 Task: Select the preview option in the preview open markdown links.
Action: Mouse moved to (5, 678)
Screenshot: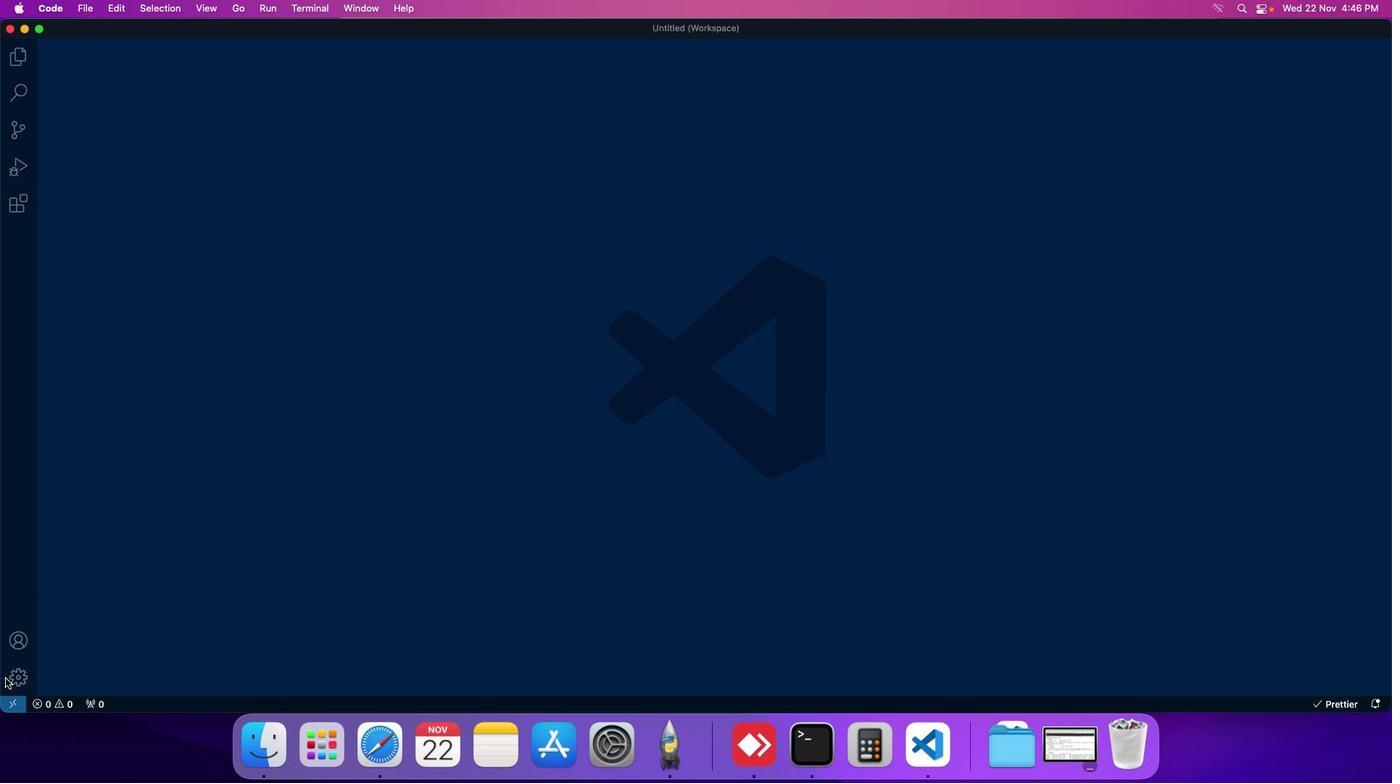 
Action: Mouse pressed left at (5, 678)
Screenshot: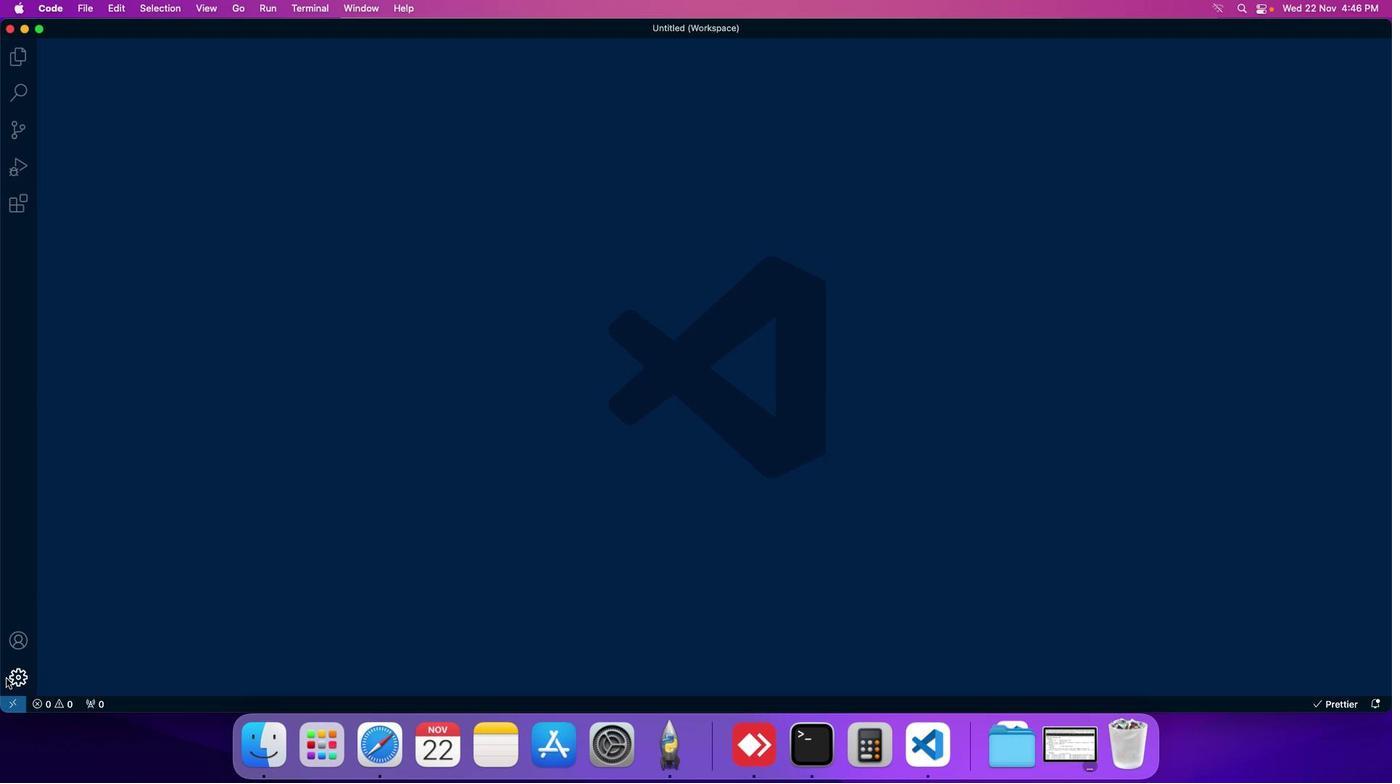 
Action: Mouse moved to (75, 572)
Screenshot: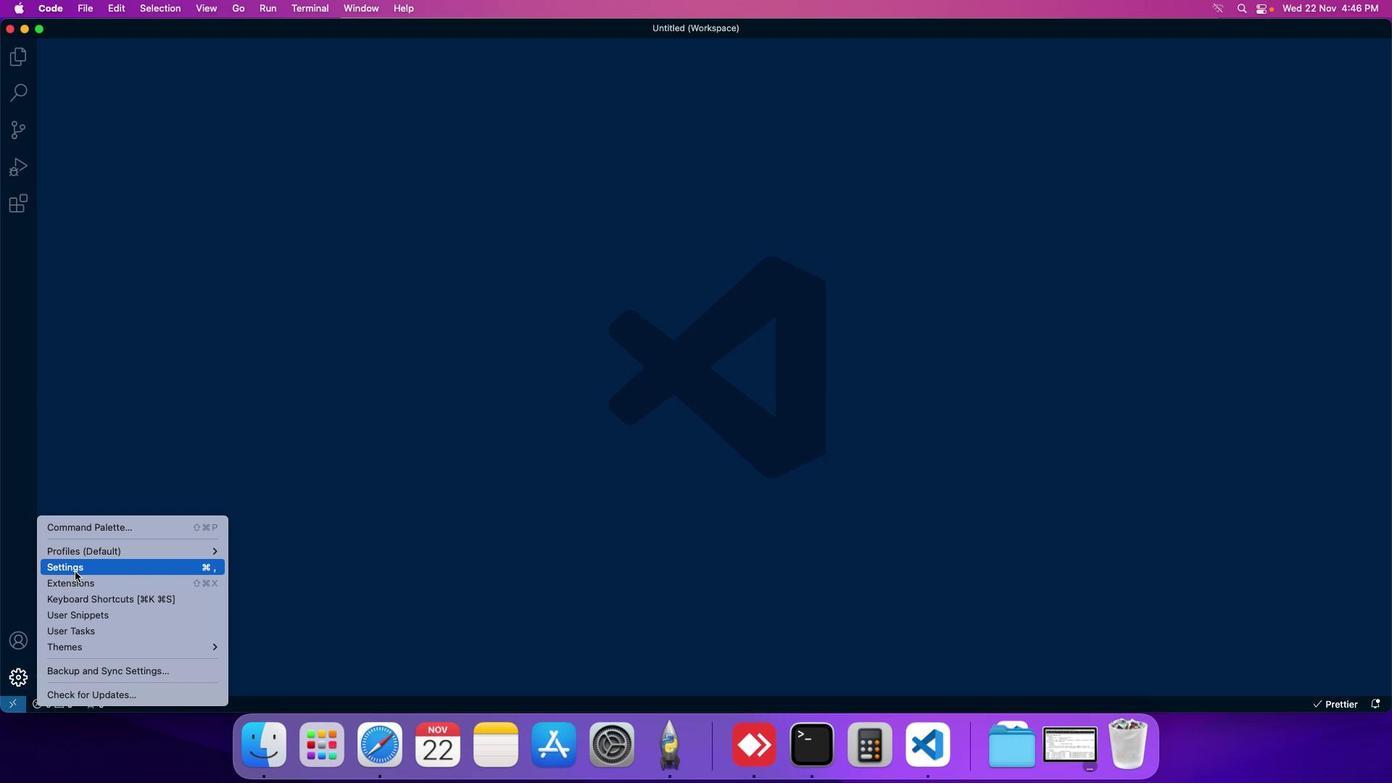 
Action: Mouse pressed left at (75, 572)
Screenshot: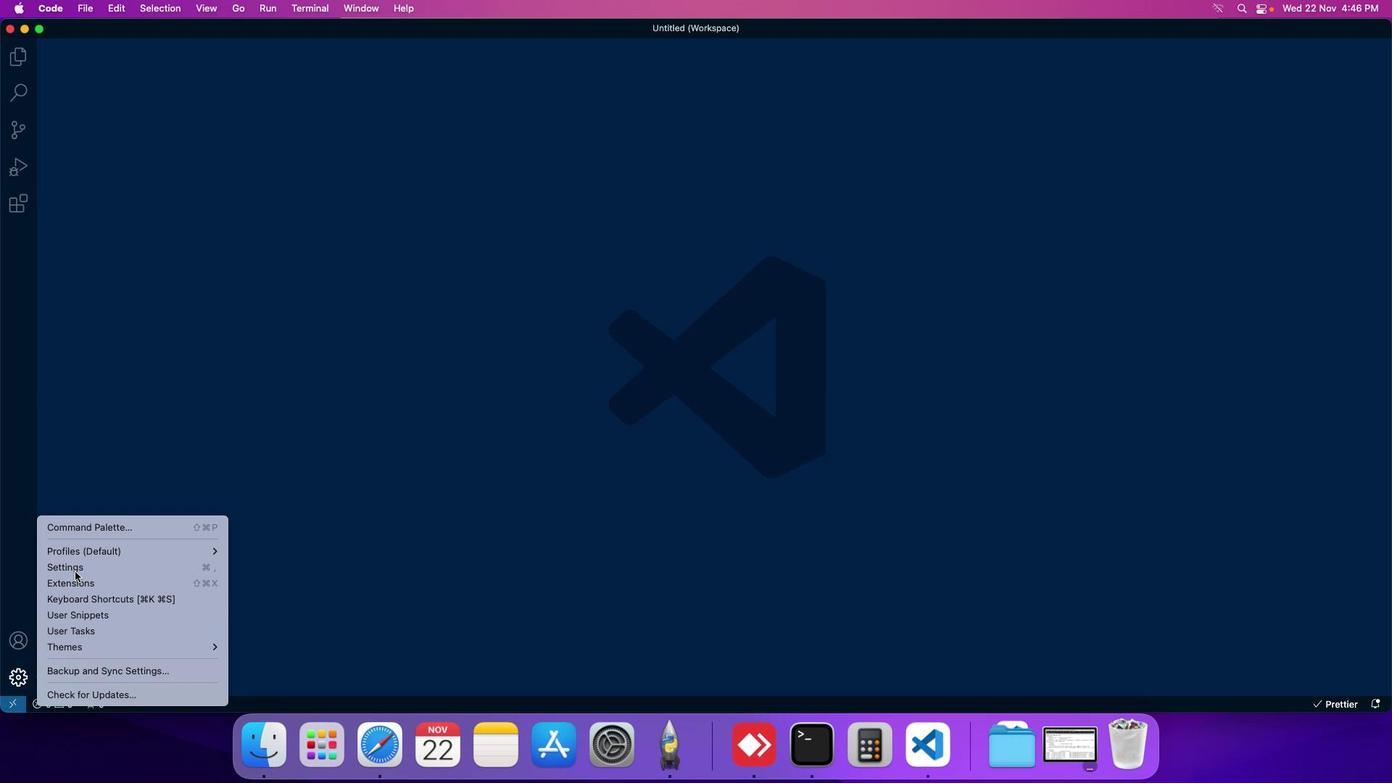 
Action: Mouse moved to (359, 118)
Screenshot: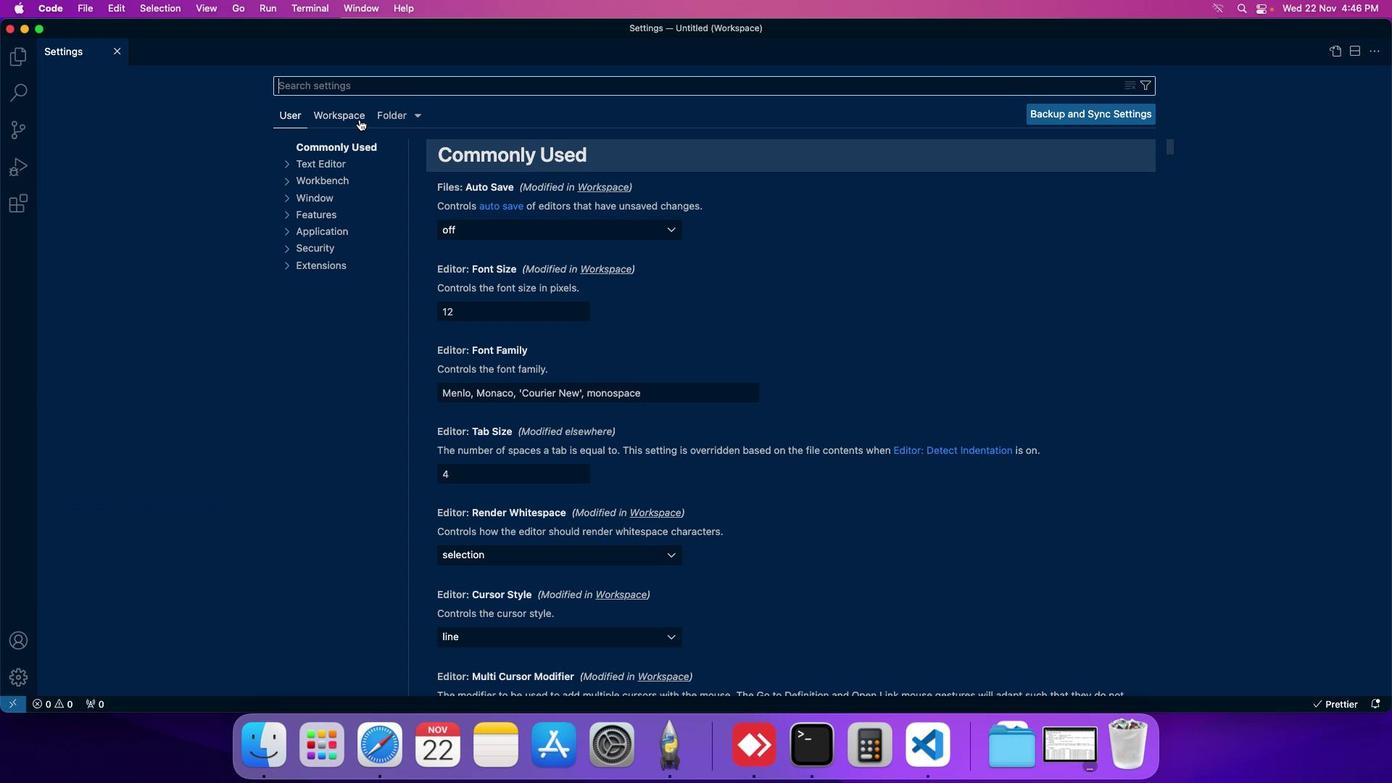
Action: Mouse pressed left at (359, 118)
Screenshot: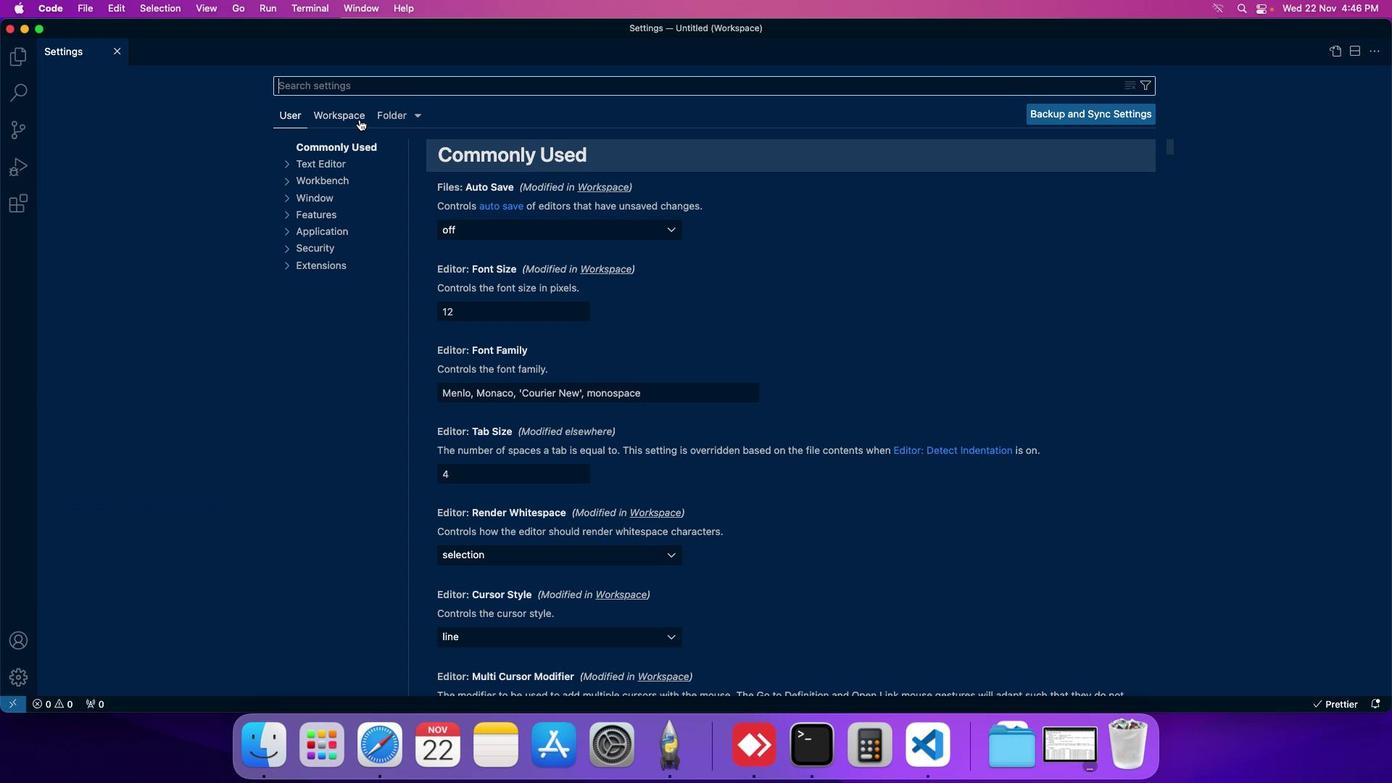 
Action: Mouse moved to (329, 245)
Screenshot: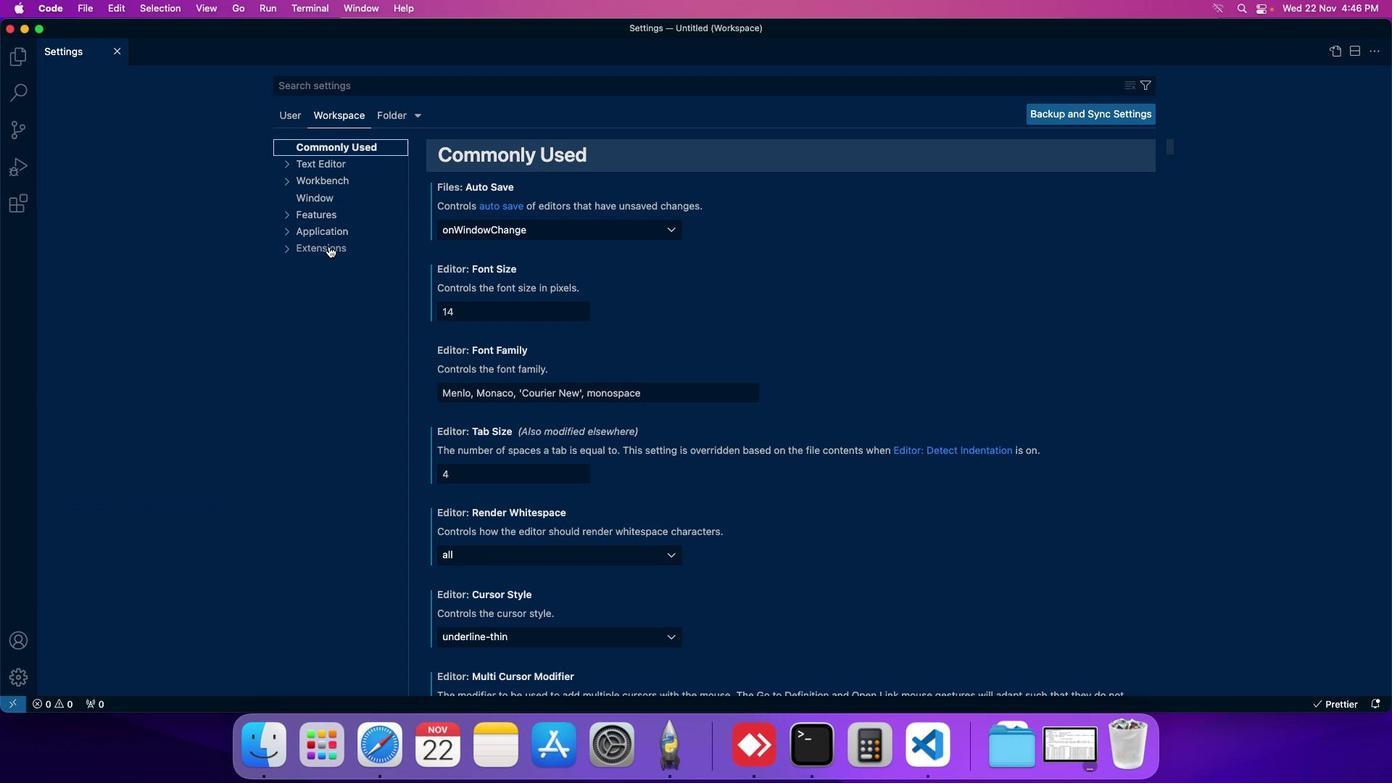 
Action: Mouse pressed left at (329, 245)
Screenshot: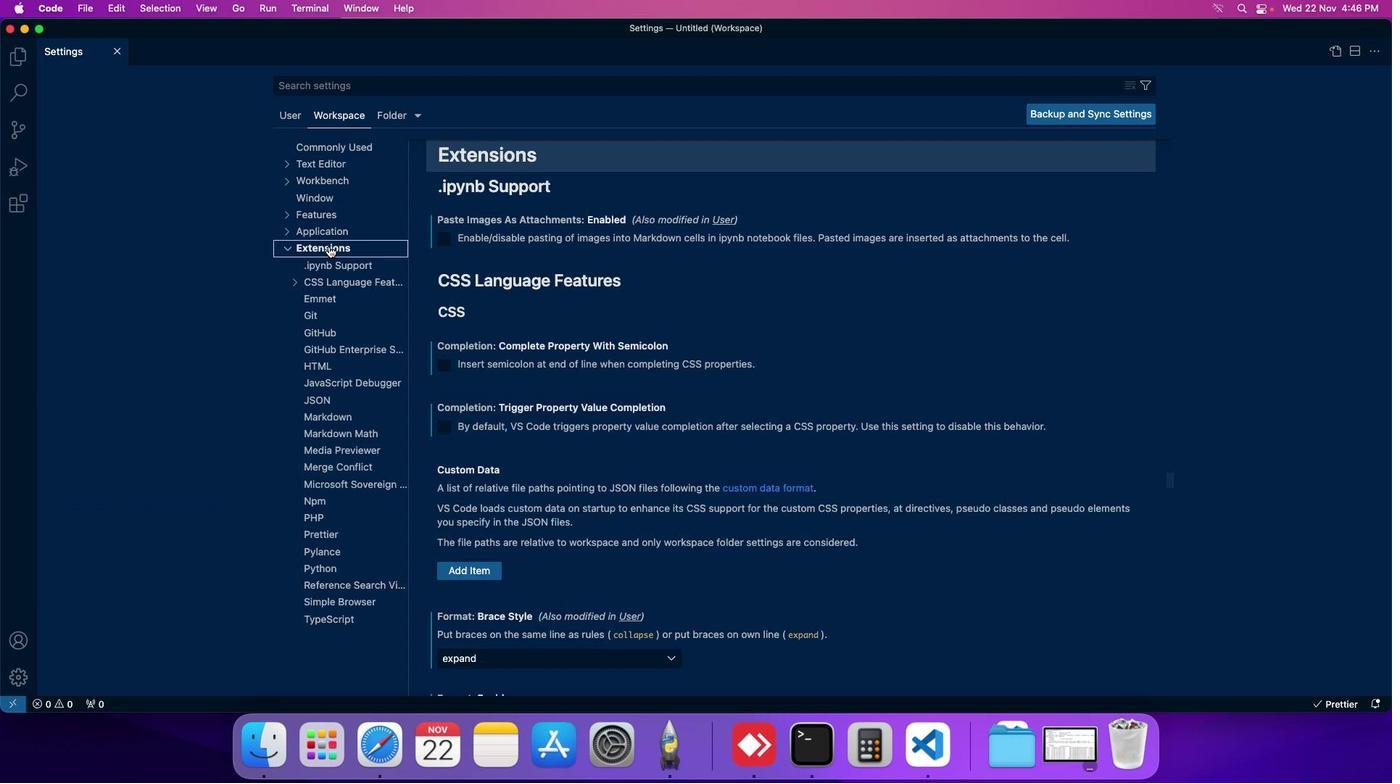 
Action: Mouse moved to (324, 415)
Screenshot: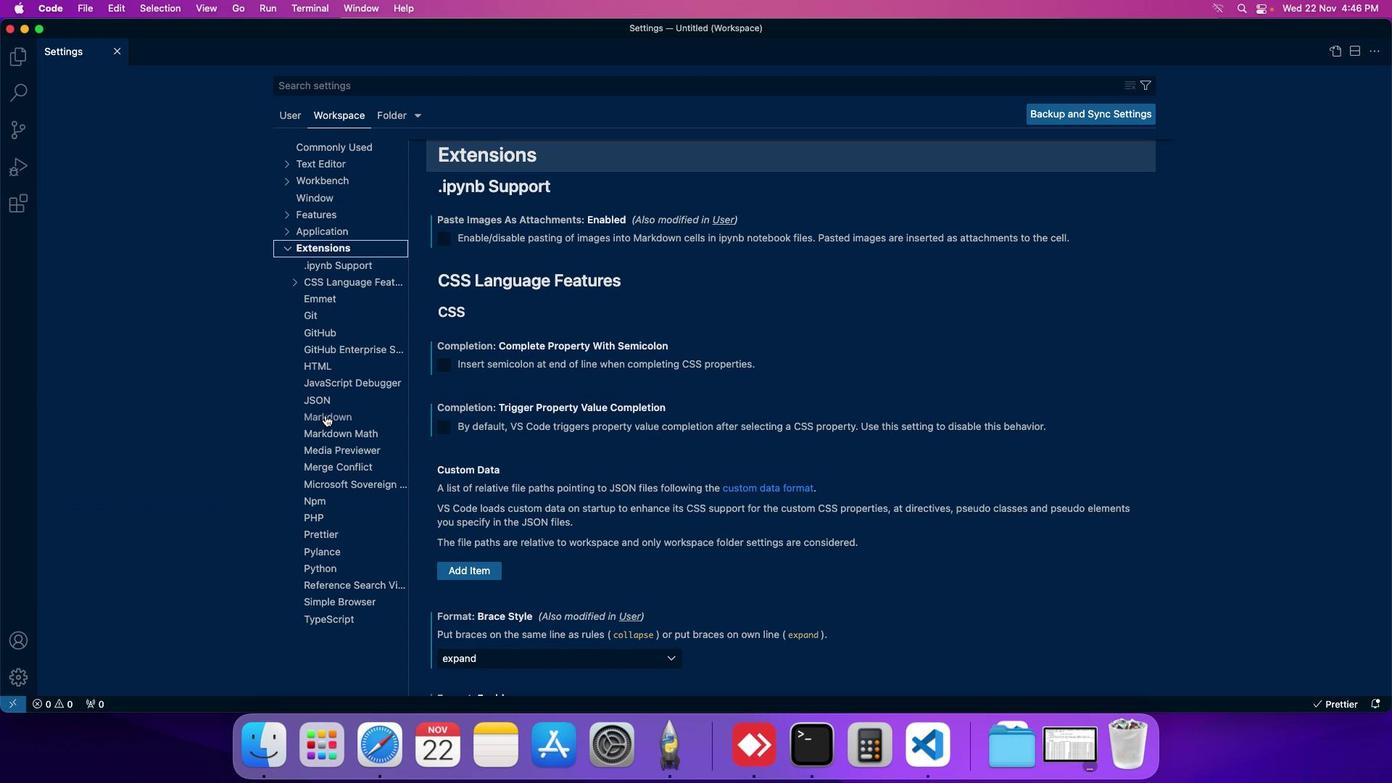 
Action: Mouse pressed left at (324, 415)
Screenshot: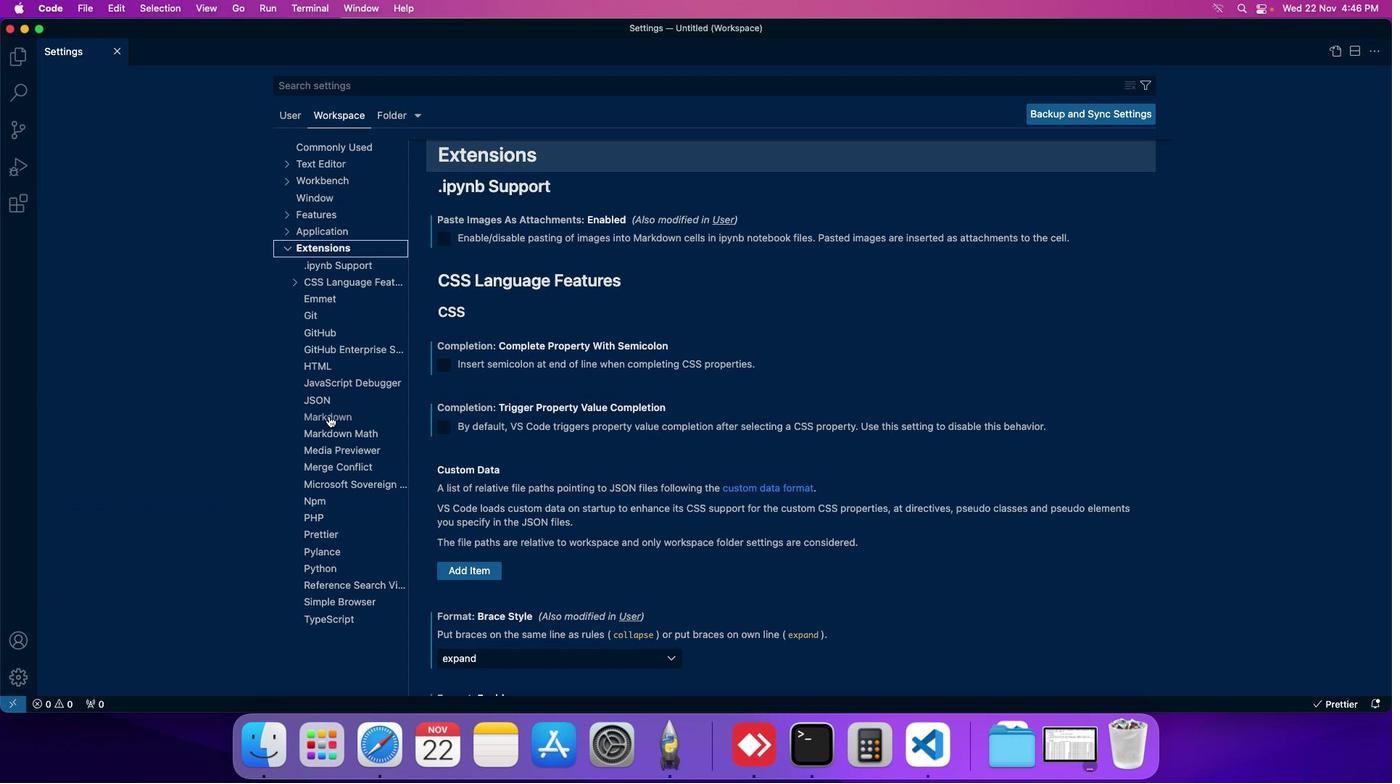 
Action: Mouse moved to (464, 443)
Screenshot: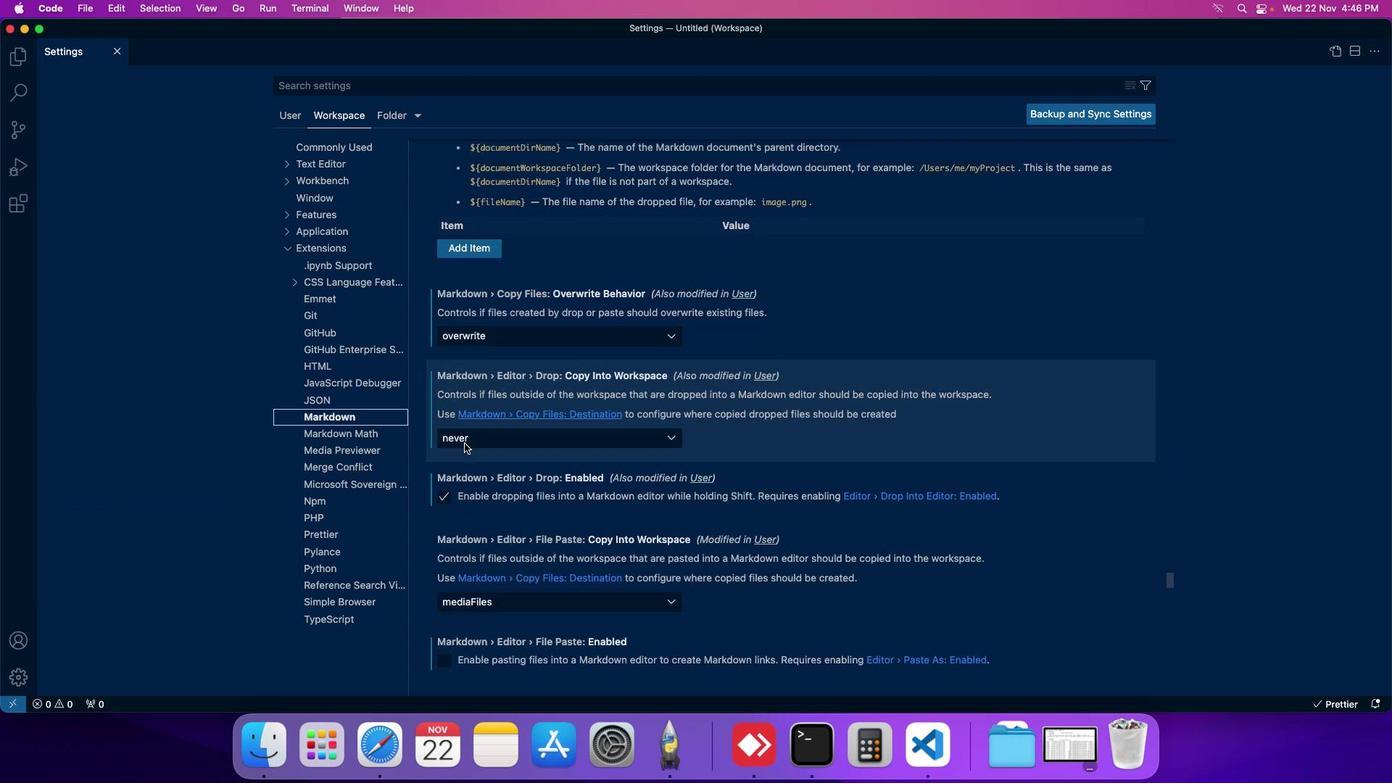 
Action: Mouse scrolled (464, 443) with delta (0, 0)
Screenshot: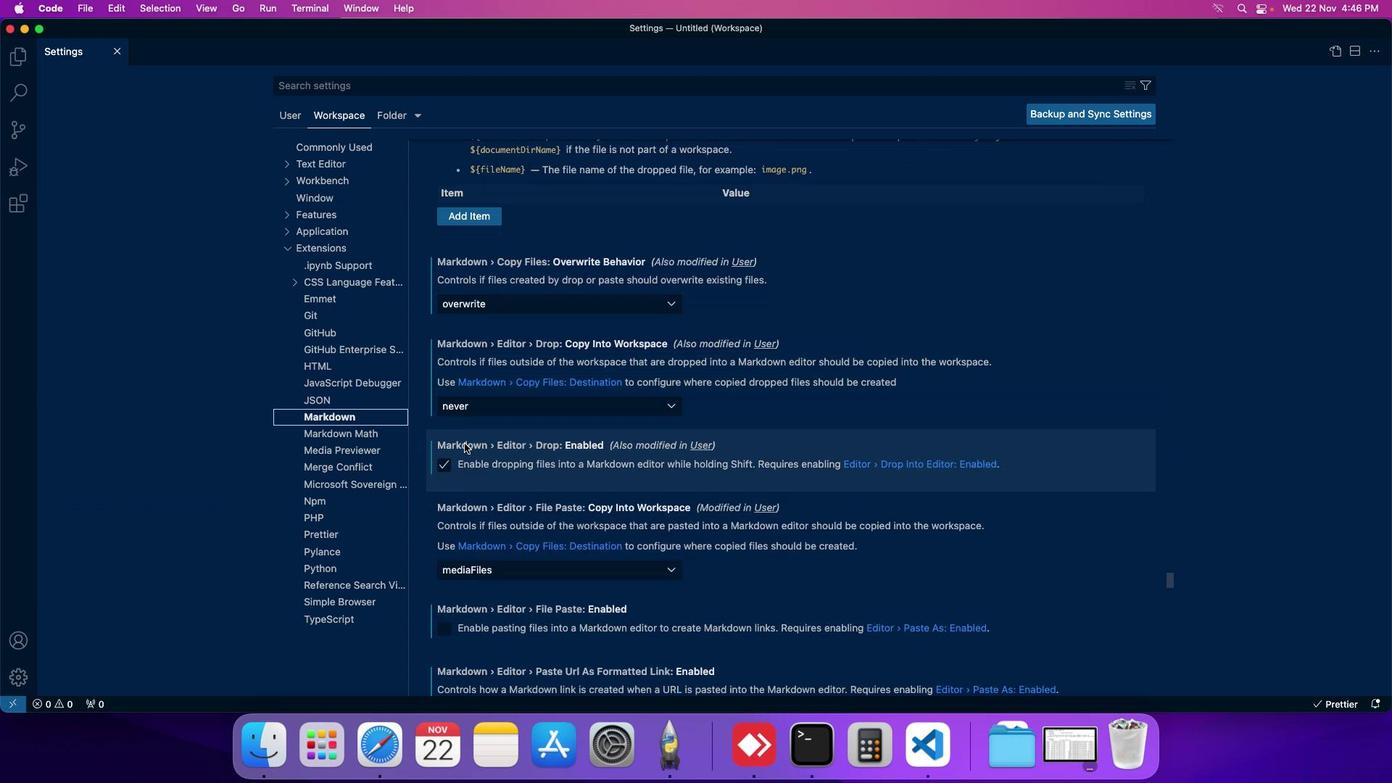 
Action: Mouse scrolled (464, 443) with delta (0, 0)
Screenshot: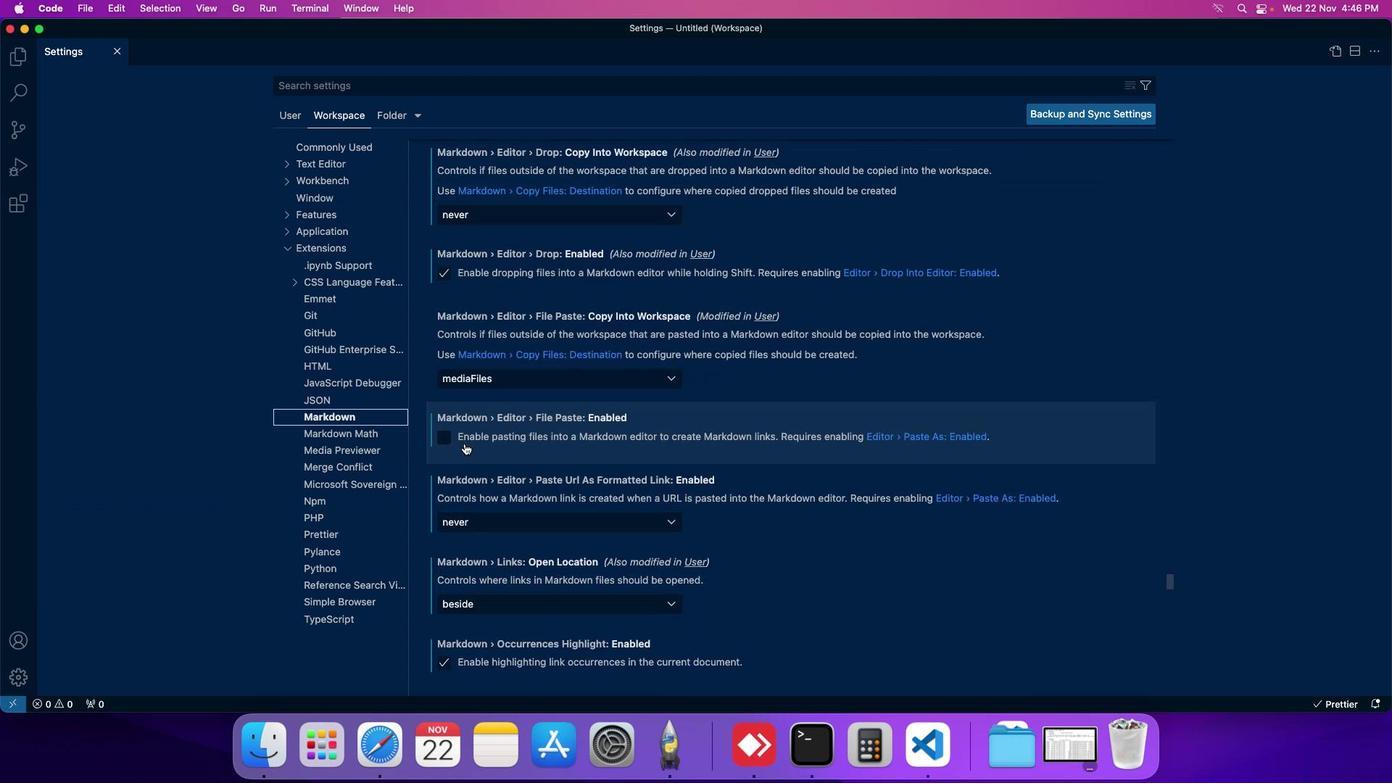 
Action: Mouse scrolled (464, 443) with delta (0, 0)
Screenshot: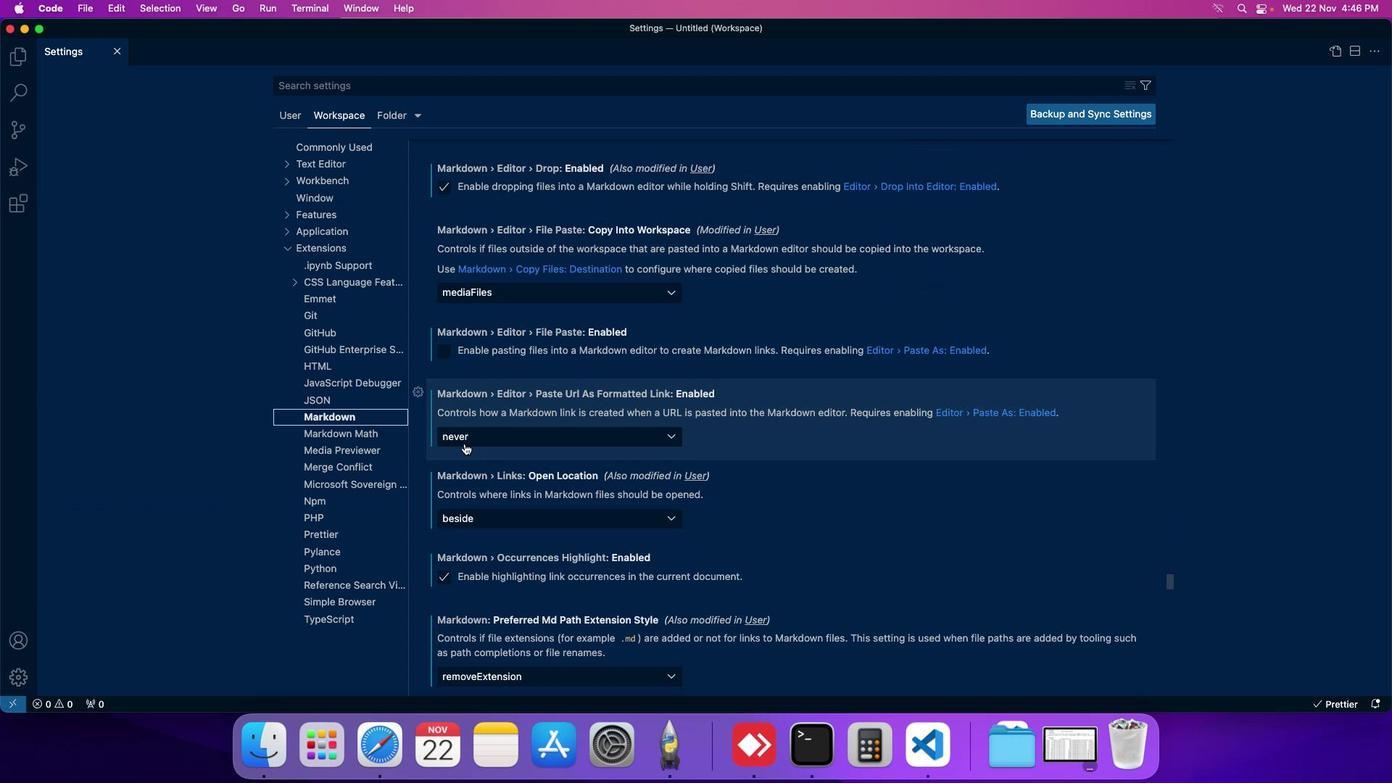 
Action: Mouse scrolled (464, 443) with delta (0, 0)
Screenshot: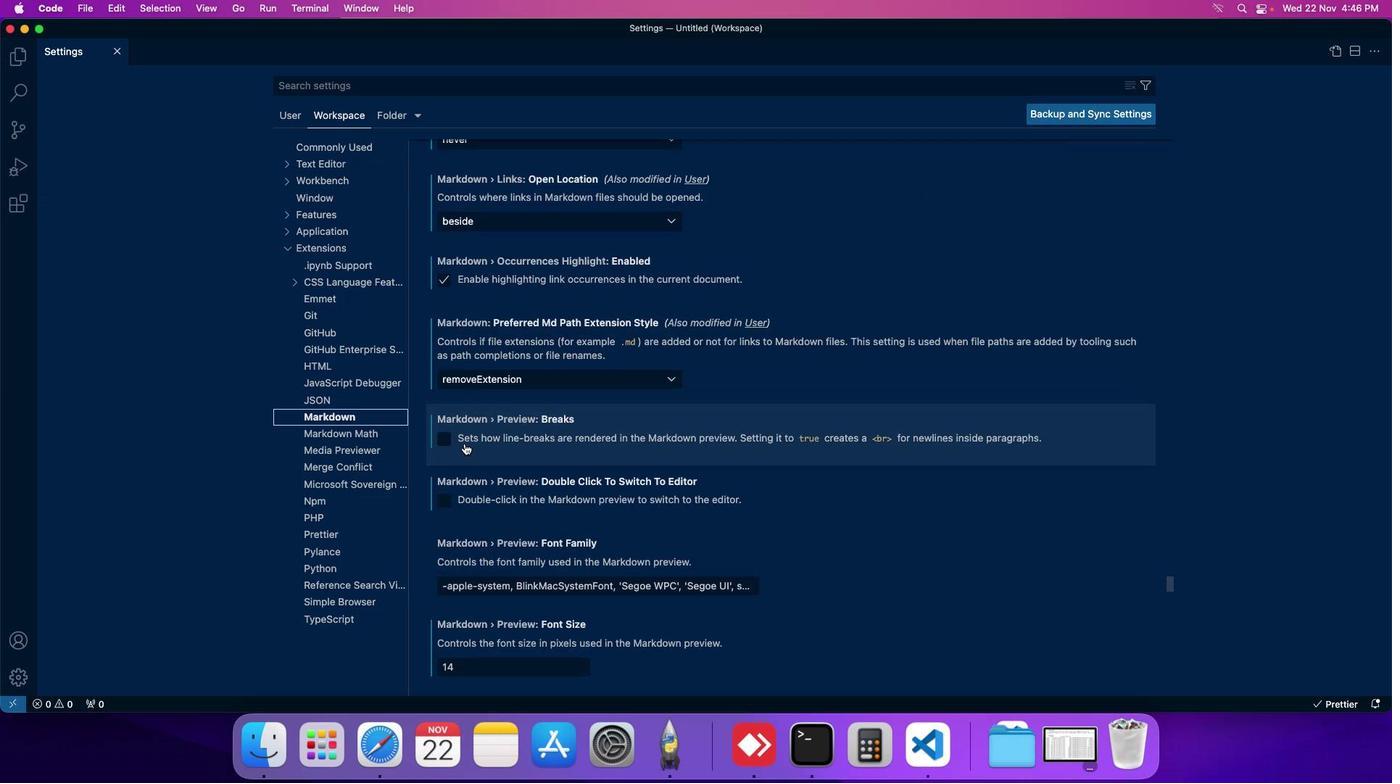 
Action: Mouse scrolled (464, 443) with delta (0, 0)
Screenshot: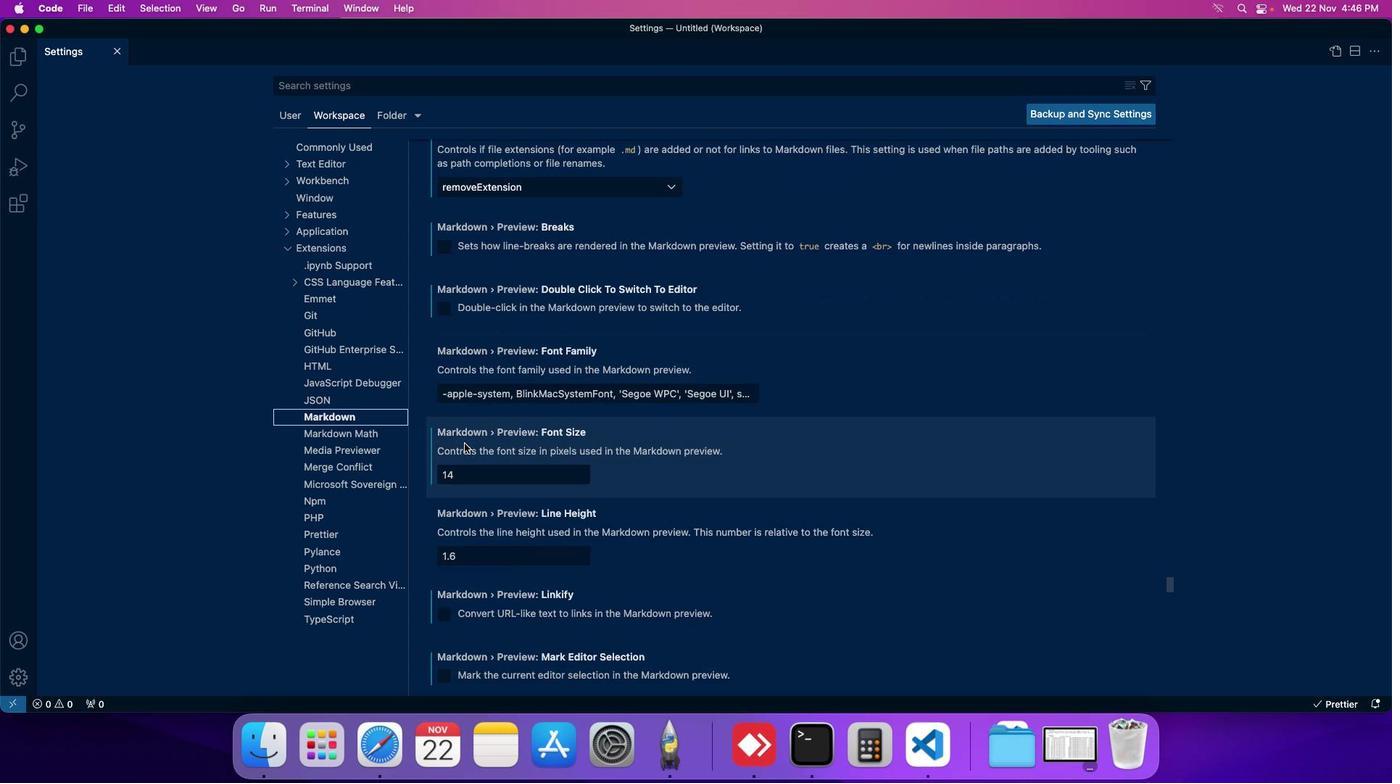 
Action: Mouse scrolled (464, 443) with delta (0, 0)
Screenshot: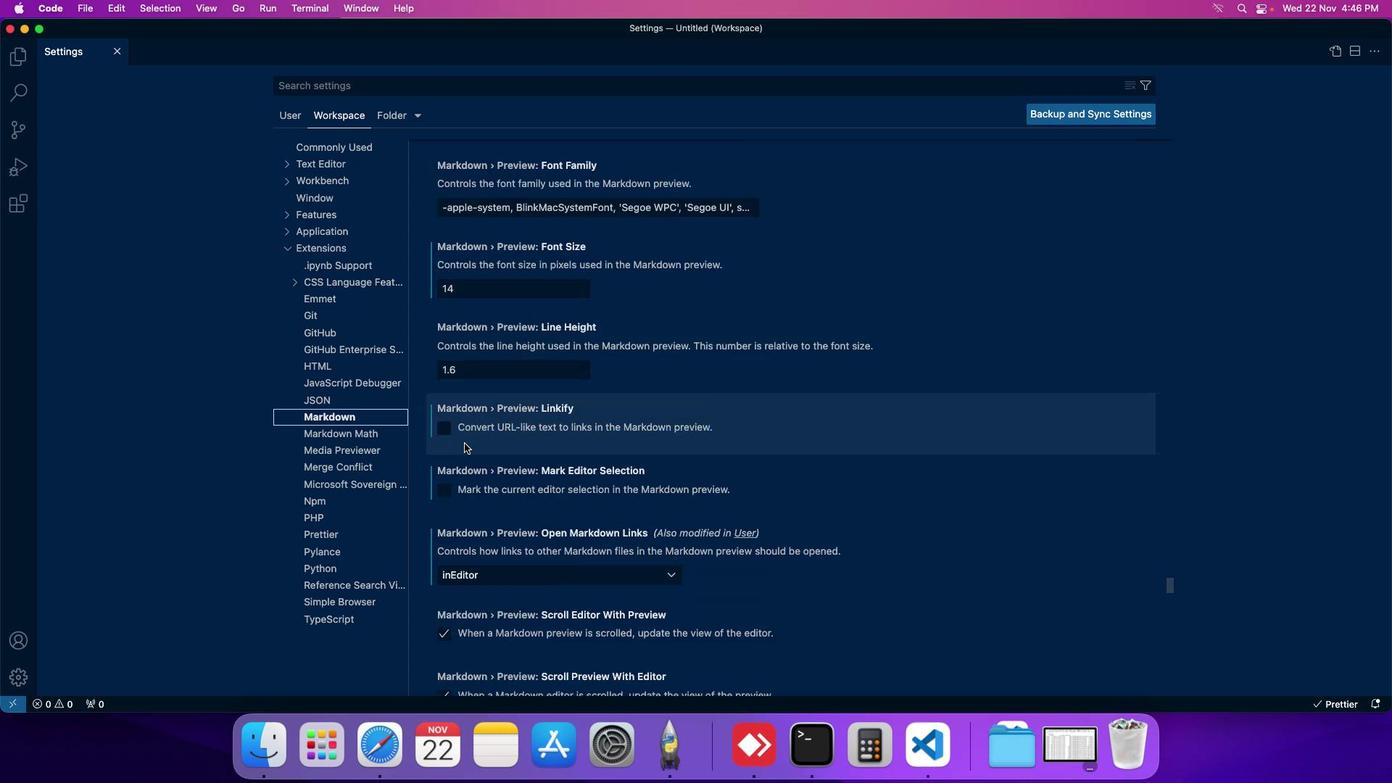 
Action: Mouse scrolled (464, 443) with delta (0, 0)
Screenshot: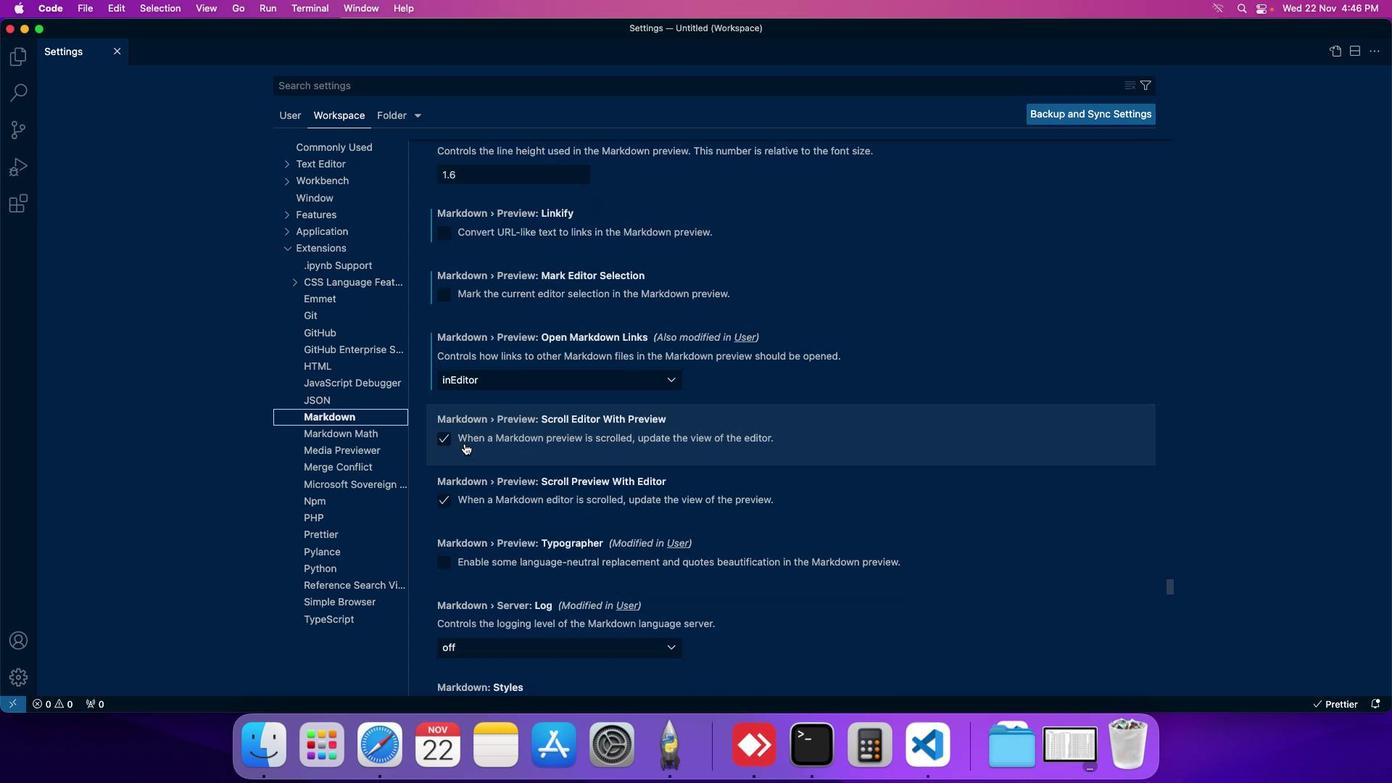 
Action: Mouse moved to (483, 381)
Screenshot: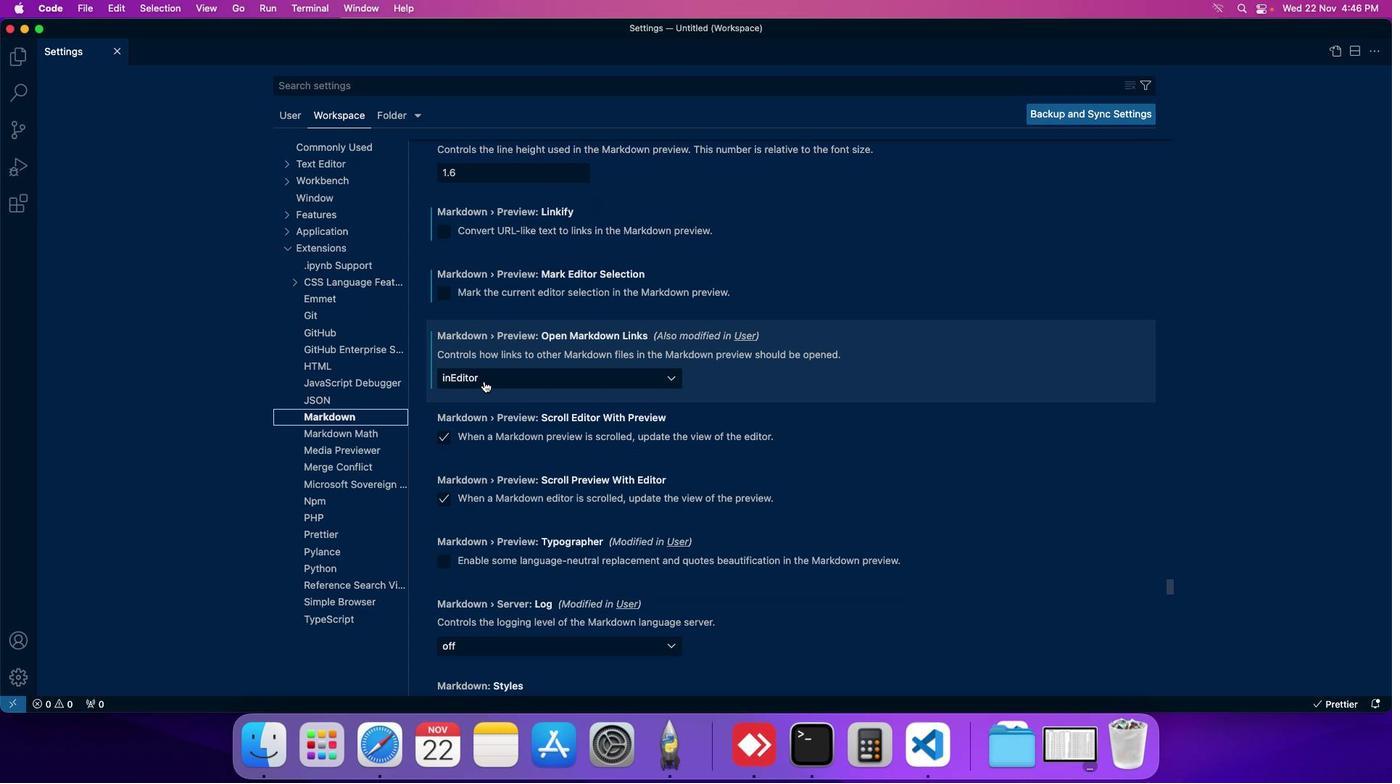 
Action: Mouse pressed left at (483, 381)
Screenshot: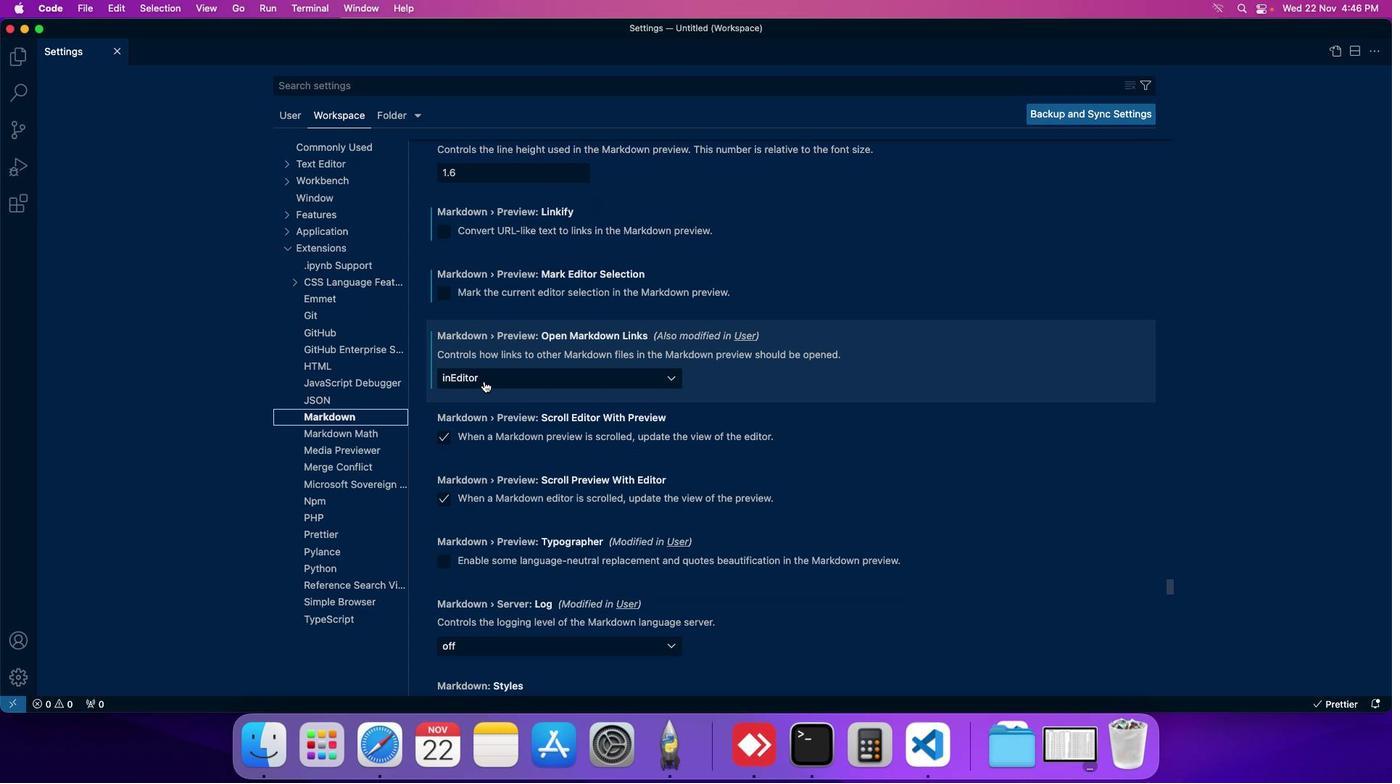 
Action: Mouse moved to (477, 394)
Screenshot: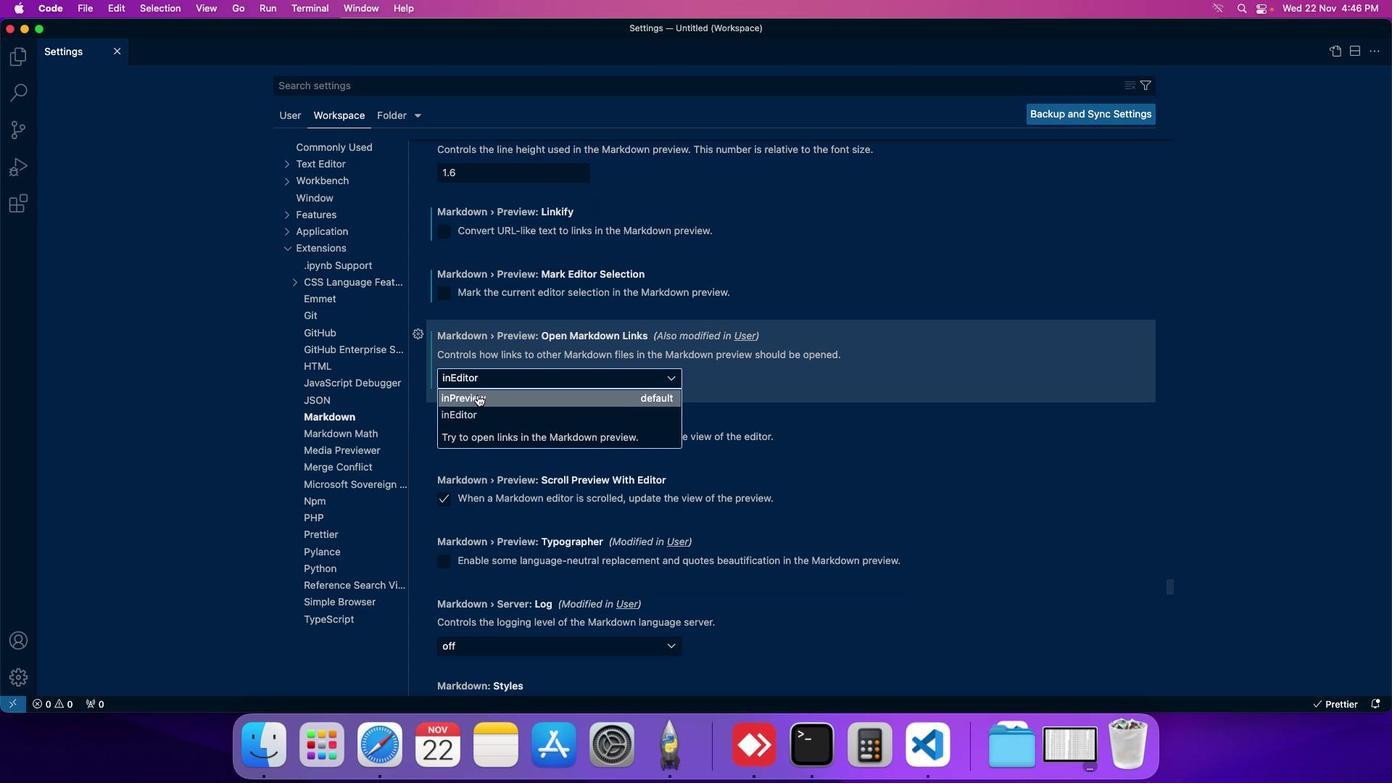 
Action: Mouse pressed left at (477, 394)
Screenshot: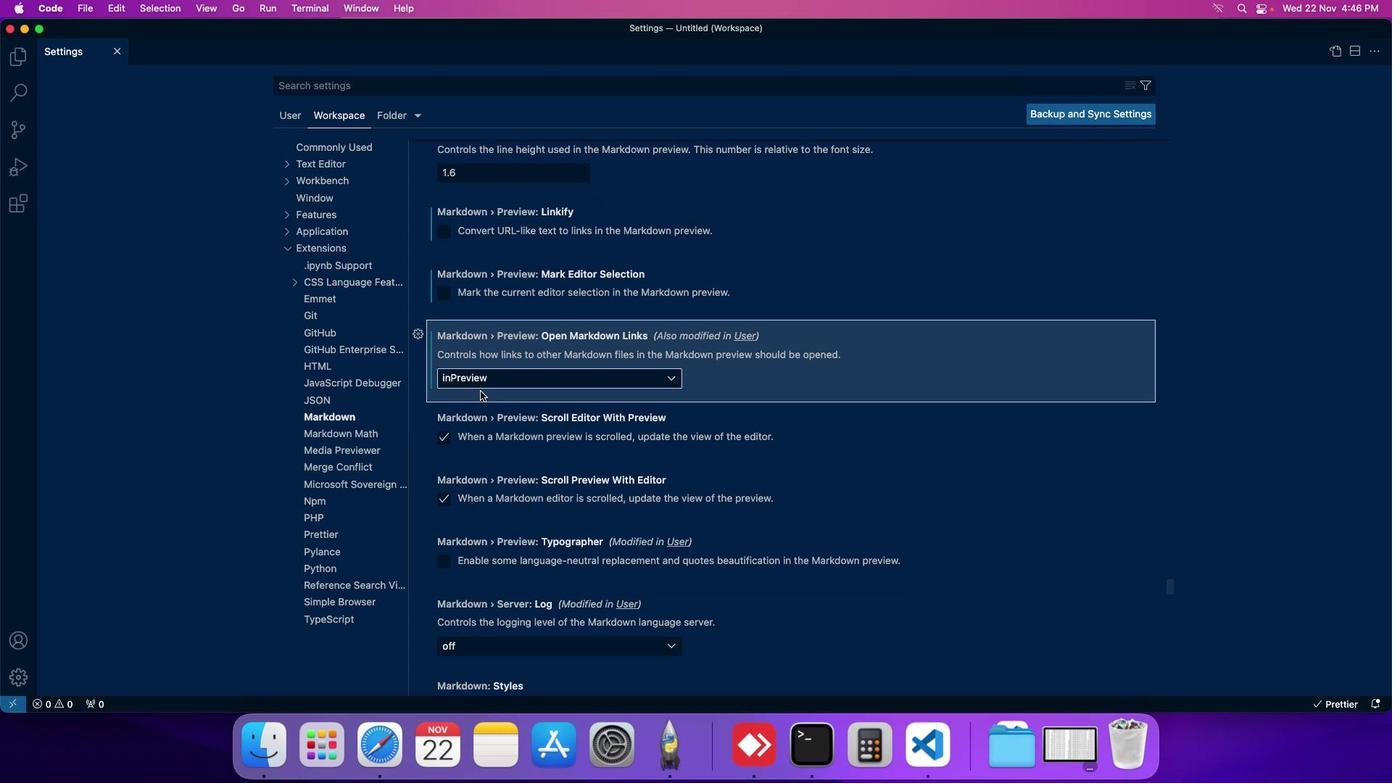 
Action: Mouse moved to (481, 390)
Screenshot: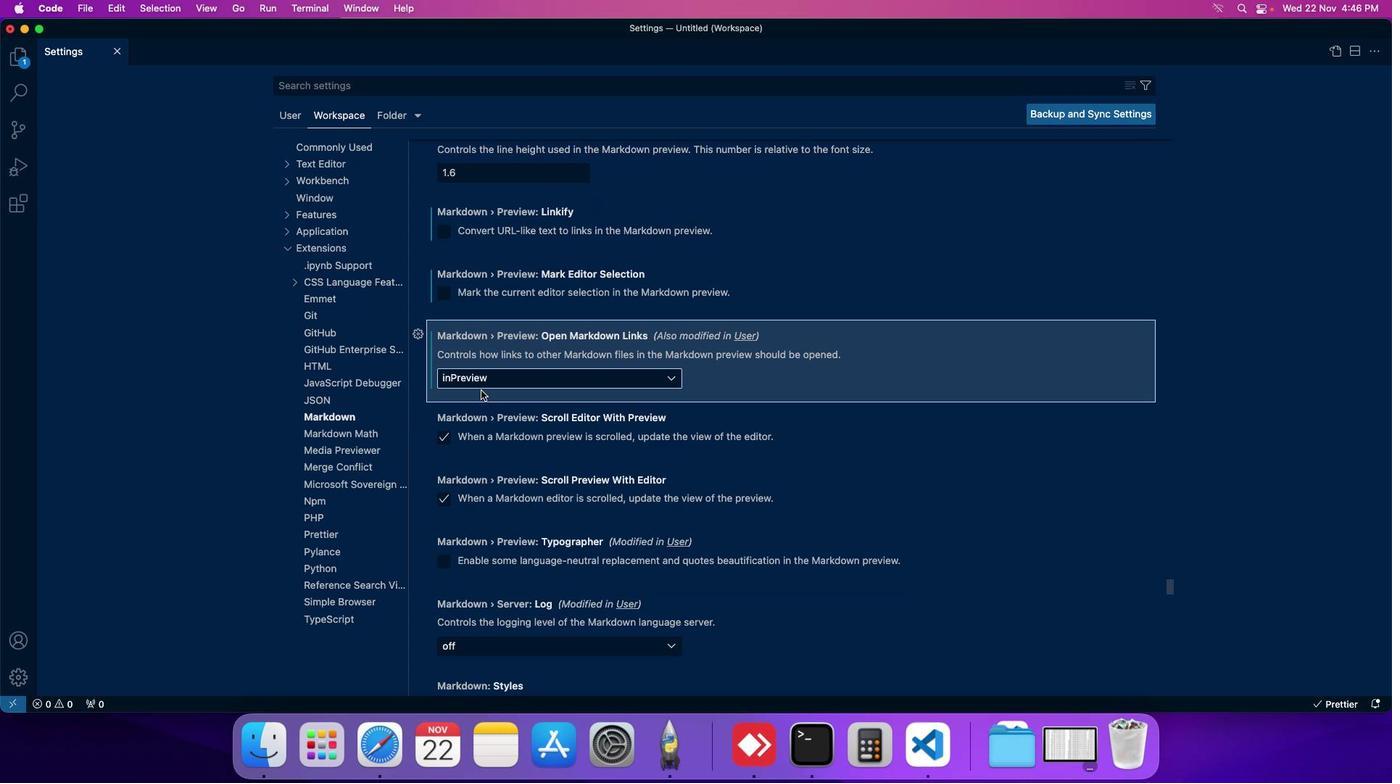 
